 Task: Learn more about a sales navigator core.
Action: Mouse moved to (749, 106)
Screenshot: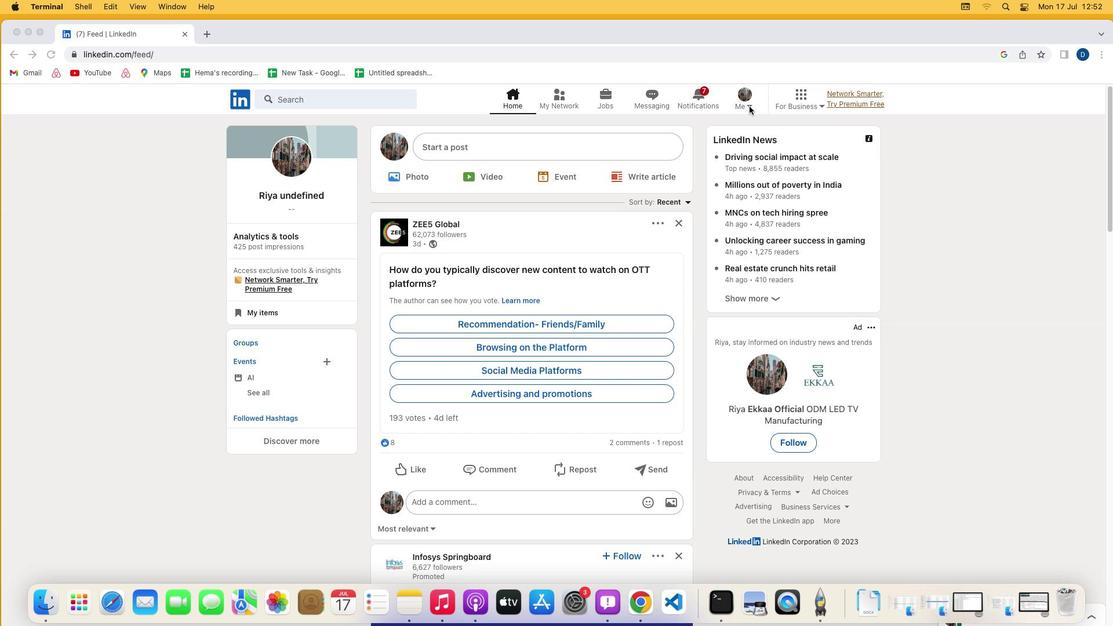 
Action: Mouse pressed left at (749, 106)
Screenshot: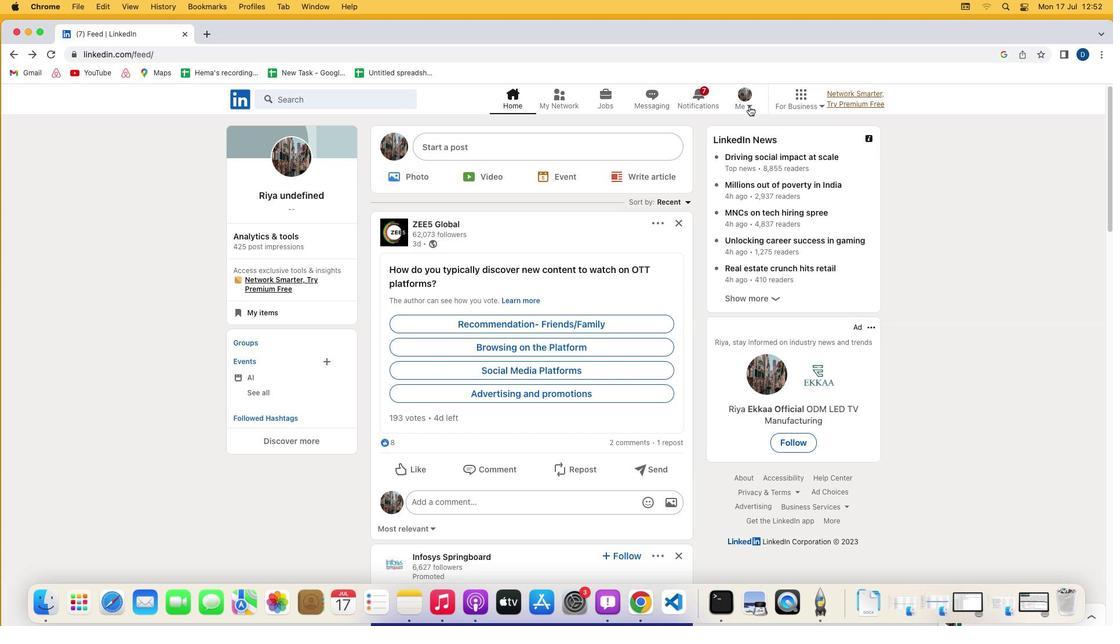 
Action: Mouse moved to (750, 106)
Screenshot: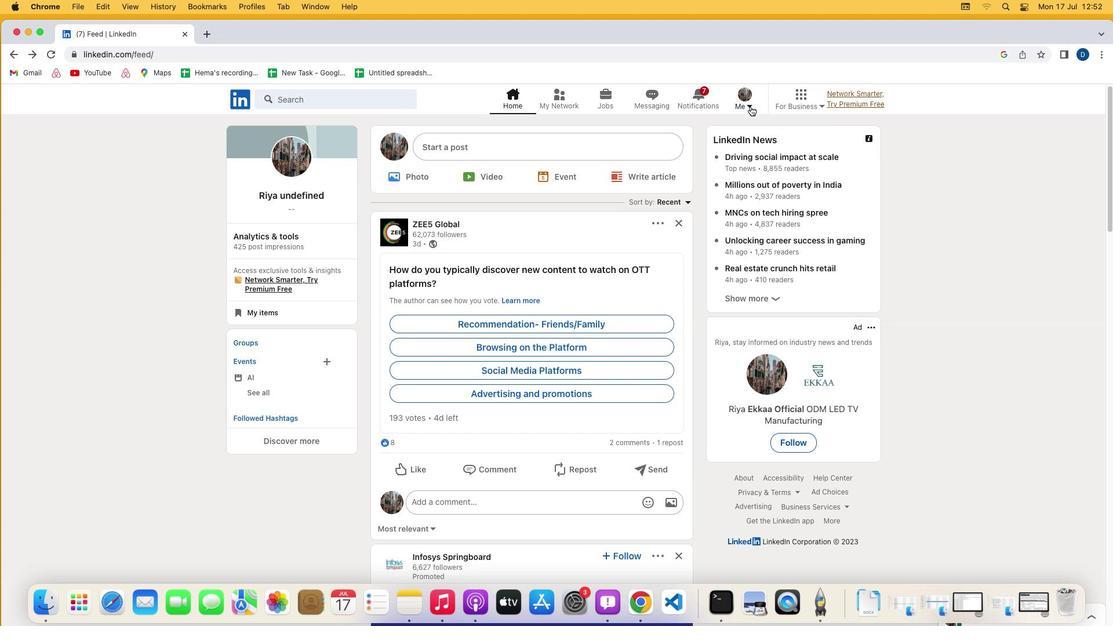 
Action: Mouse pressed left at (750, 106)
Screenshot: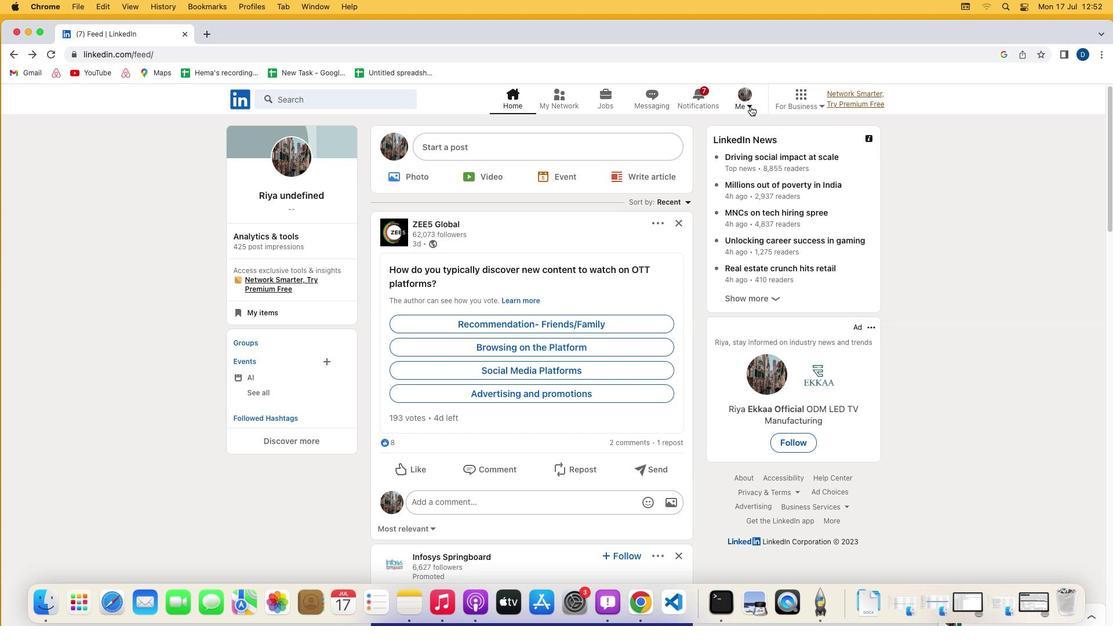 
Action: Mouse moved to (672, 223)
Screenshot: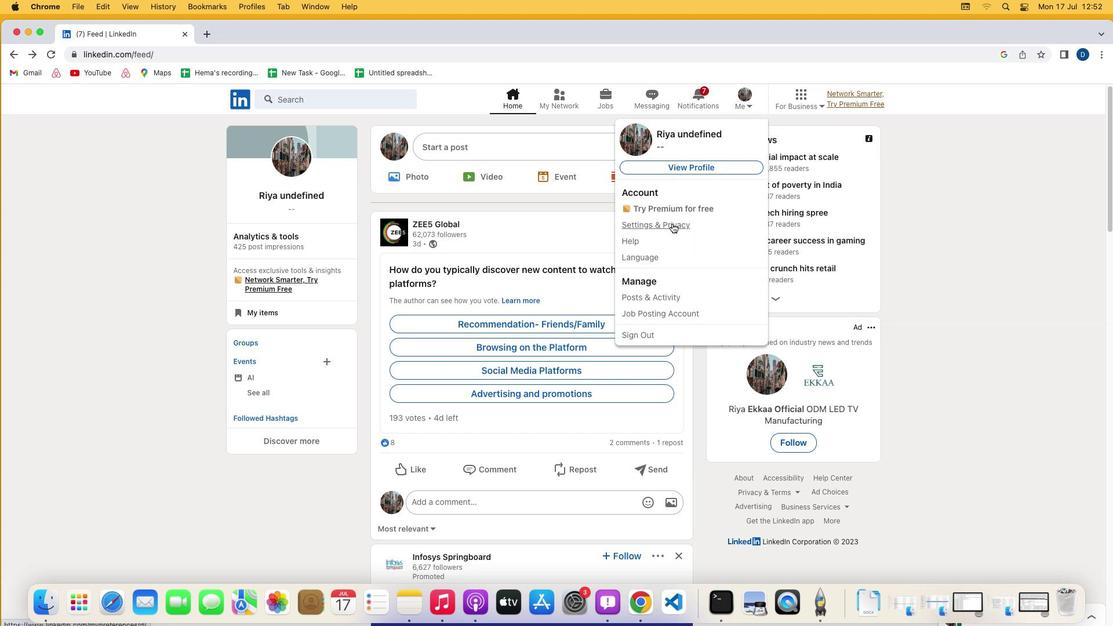 
Action: Mouse pressed left at (672, 223)
Screenshot: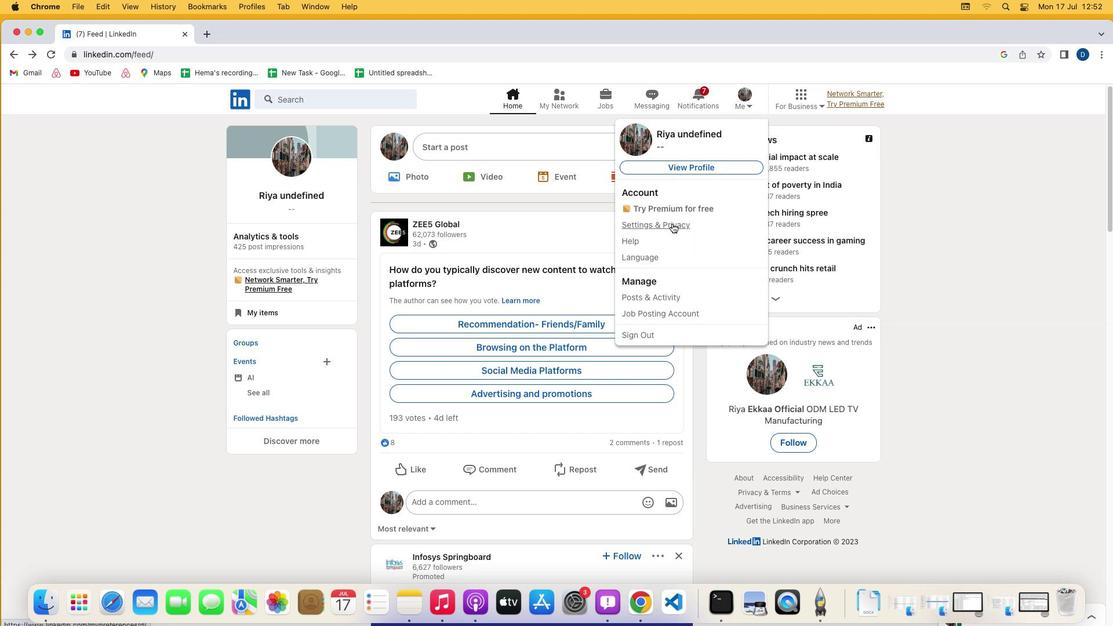 
Action: Mouse moved to (575, 368)
Screenshot: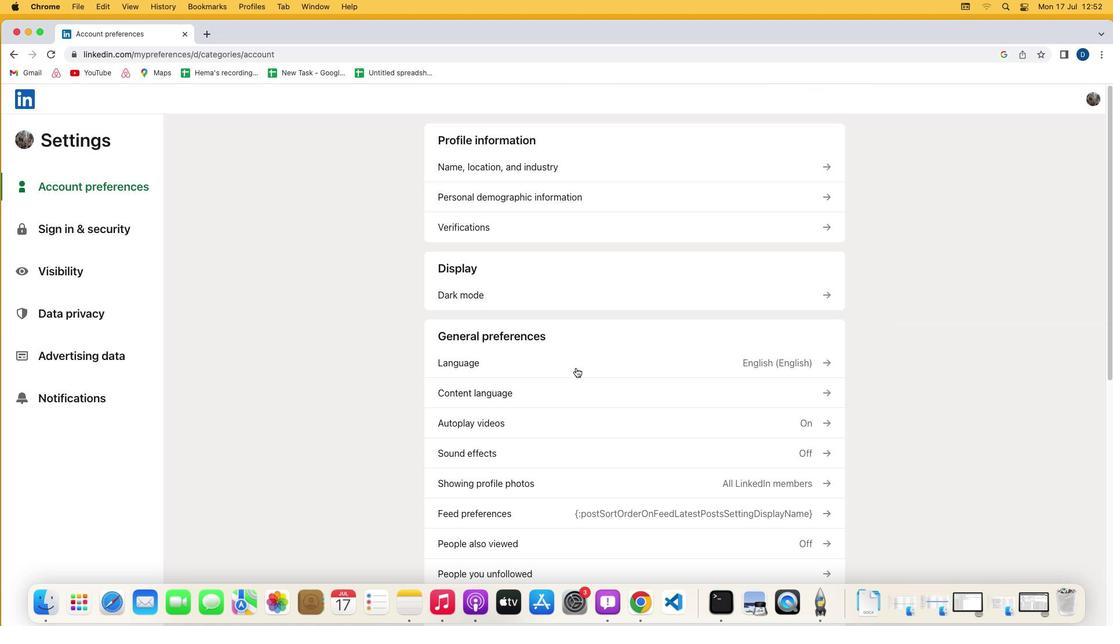 
Action: Mouse scrolled (575, 368) with delta (0, 0)
Screenshot: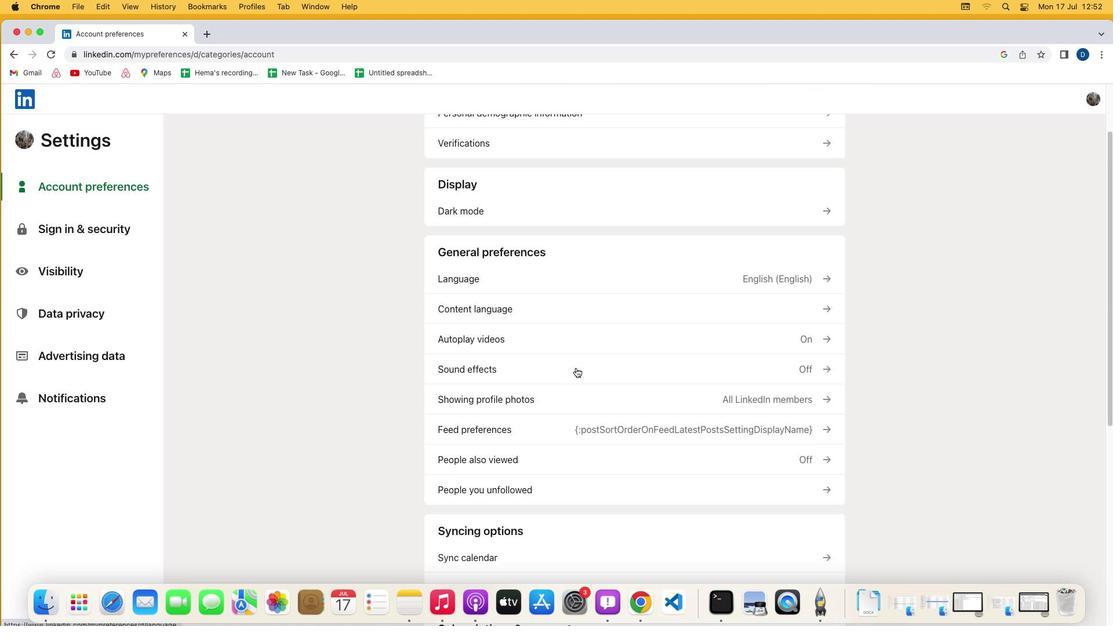 
Action: Mouse scrolled (575, 368) with delta (0, 0)
Screenshot: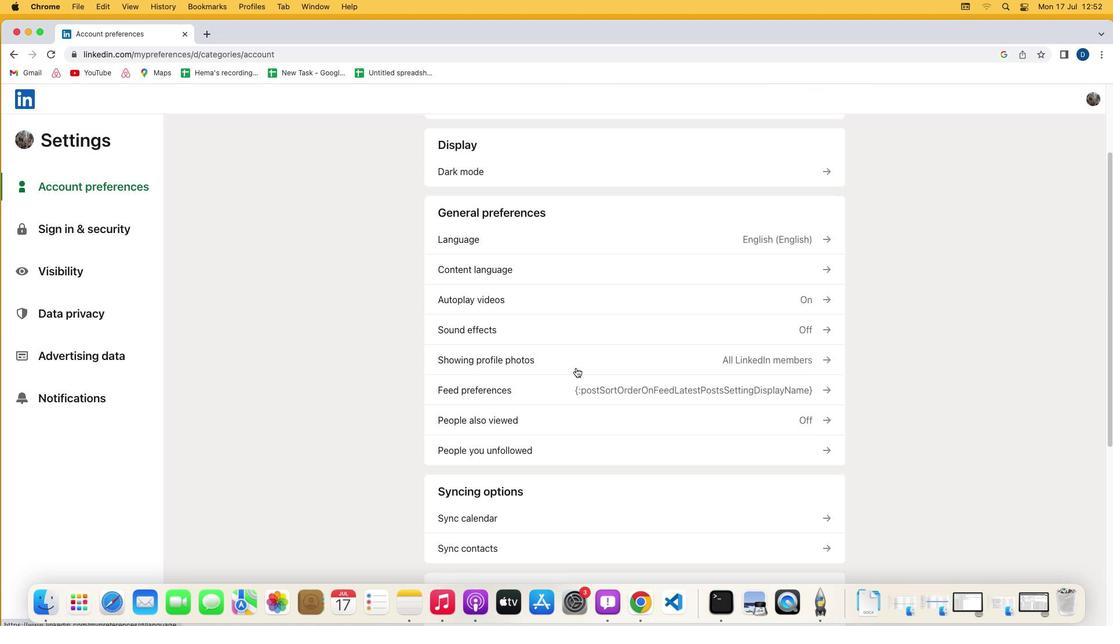
Action: Mouse scrolled (575, 368) with delta (0, -1)
Screenshot: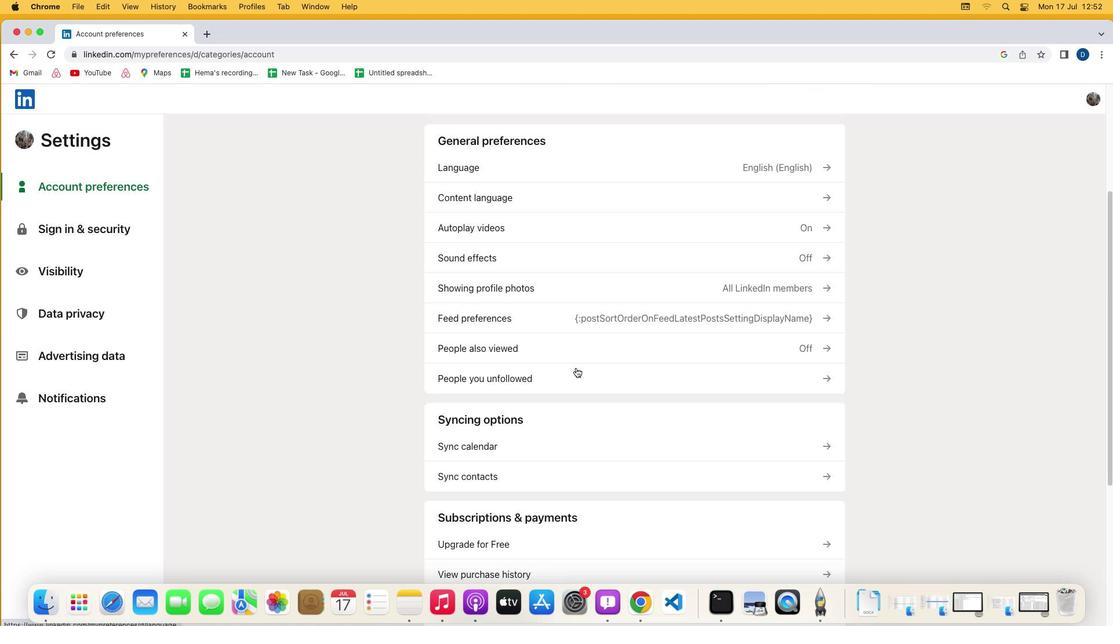 
Action: Mouse scrolled (575, 368) with delta (0, -2)
Screenshot: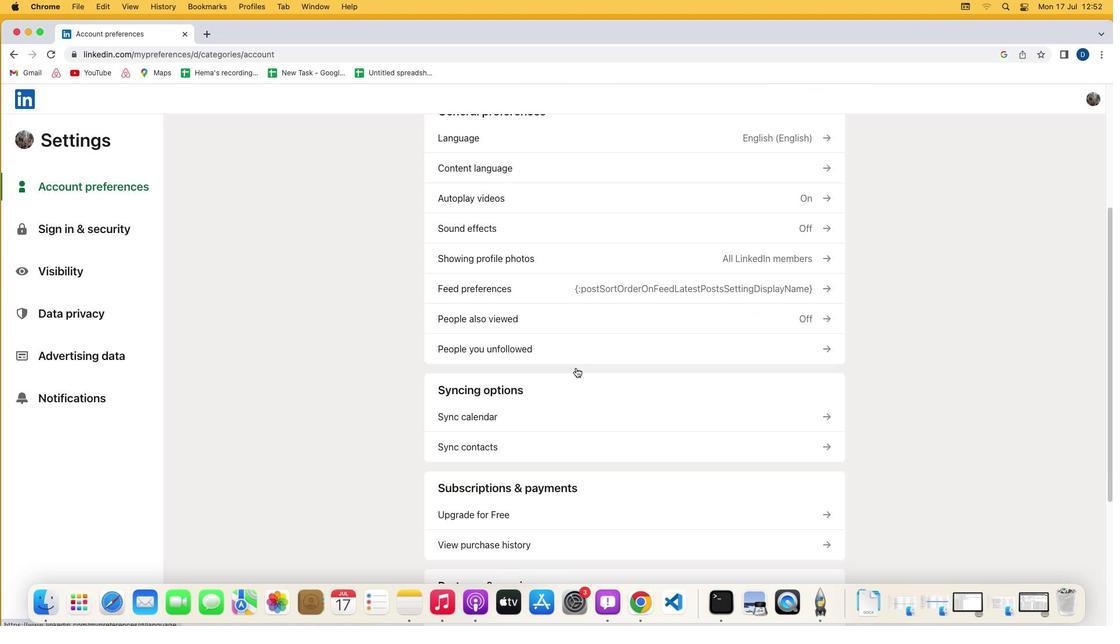 
Action: Mouse scrolled (575, 368) with delta (0, 0)
Screenshot: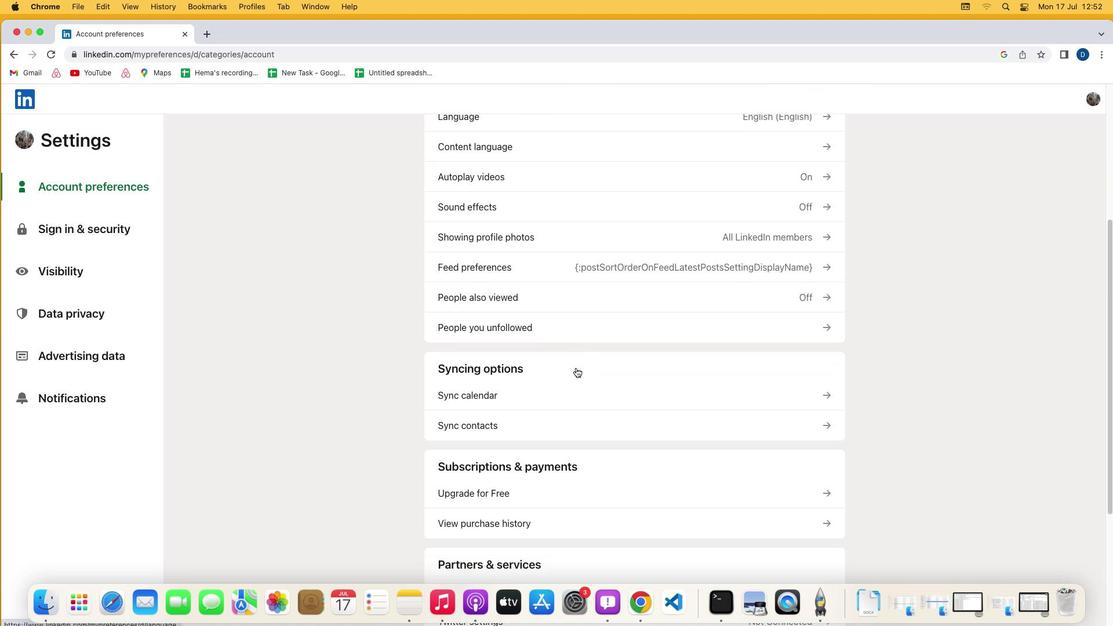 
Action: Mouse scrolled (575, 368) with delta (0, 0)
Screenshot: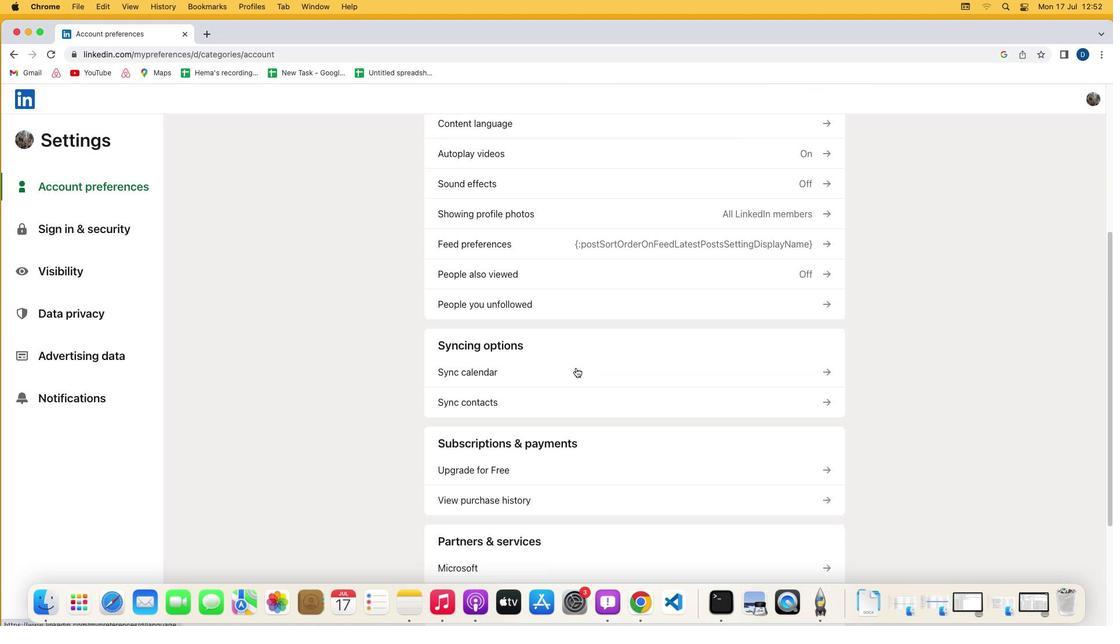
Action: Mouse scrolled (575, 368) with delta (0, -1)
Screenshot: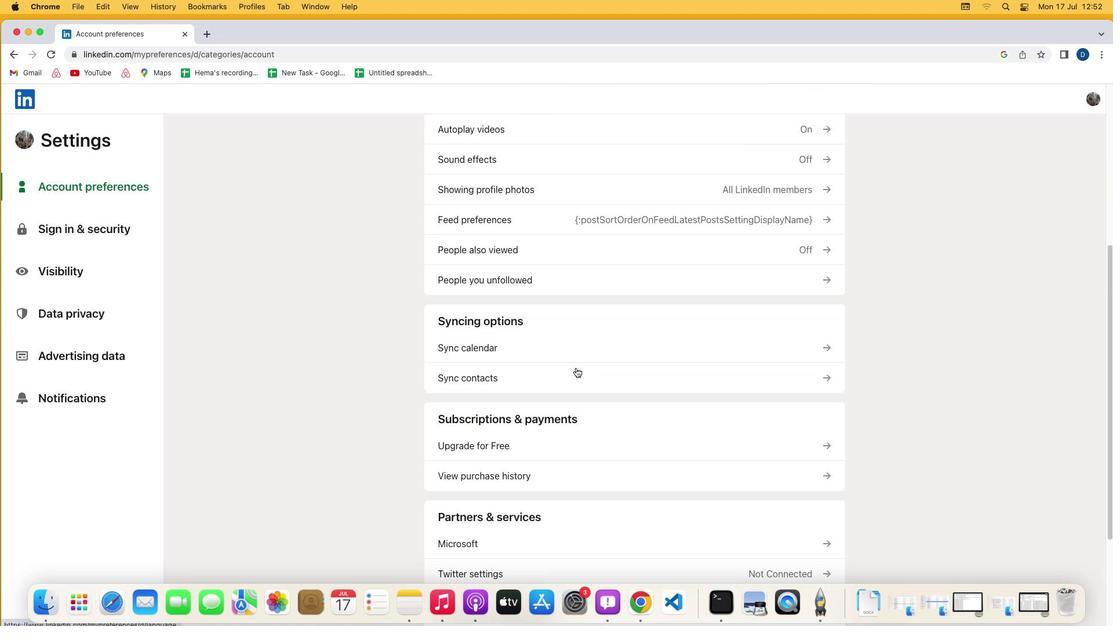 
Action: Mouse moved to (496, 422)
Screenshot: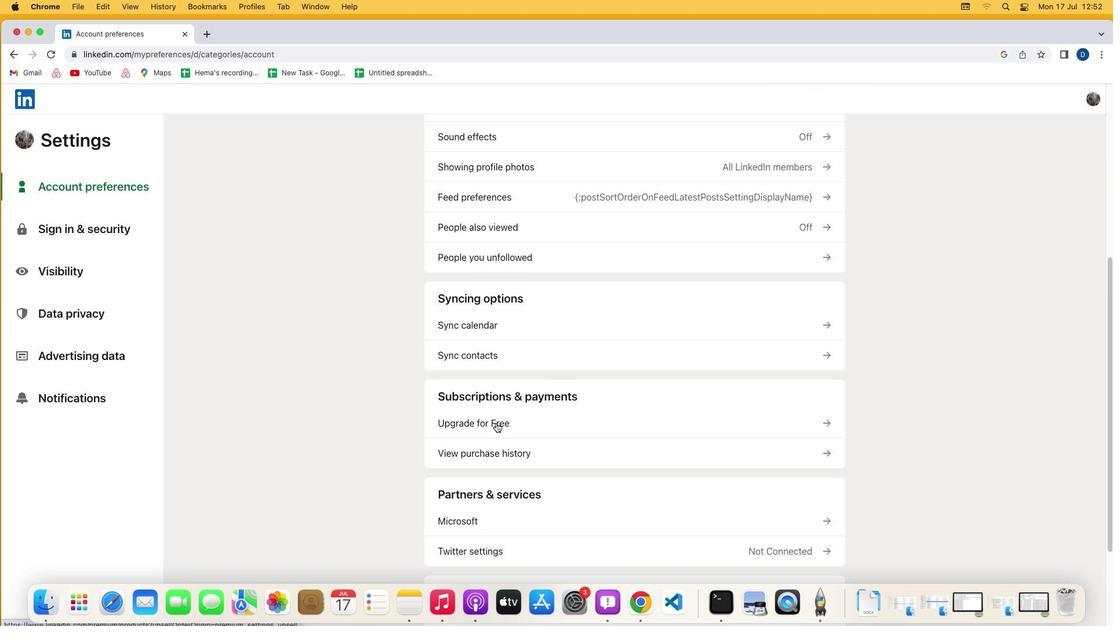 
Action: Mouse pressed left at (496, 422)
Screenshot: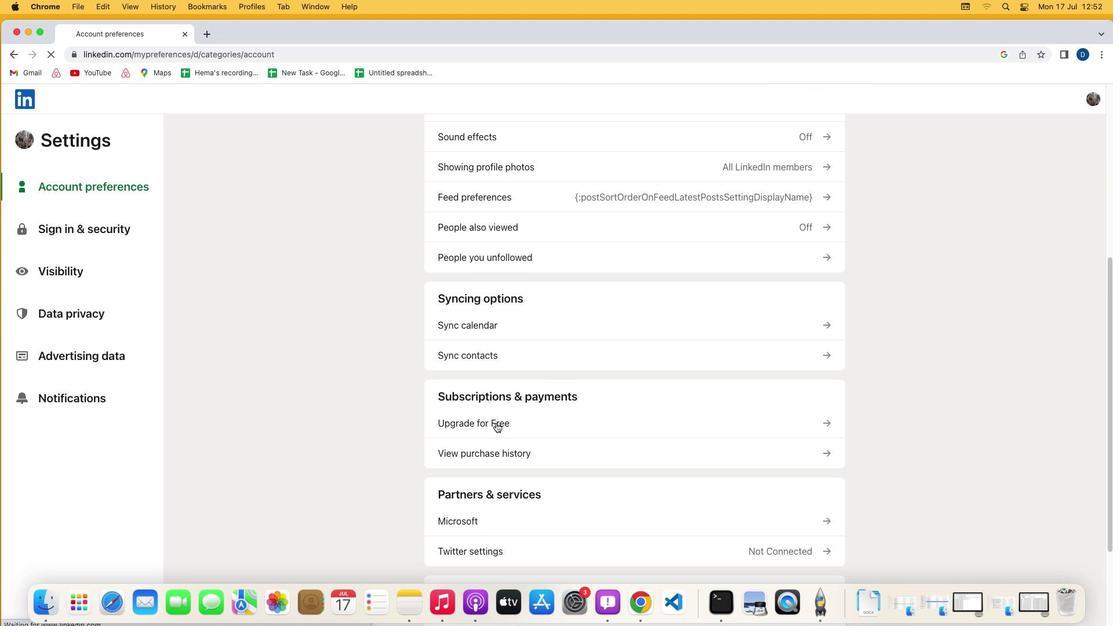 
Action: Mouse moved to (452, 346)
Screenshot: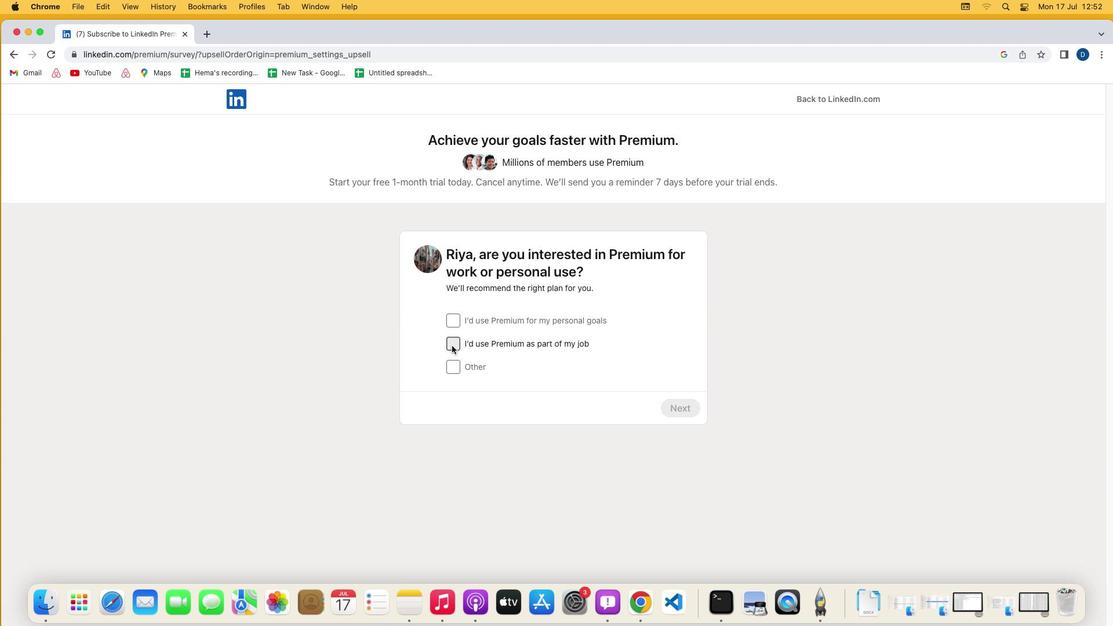 
Action: Mouse pressed left at (452, 346)
Screenshot: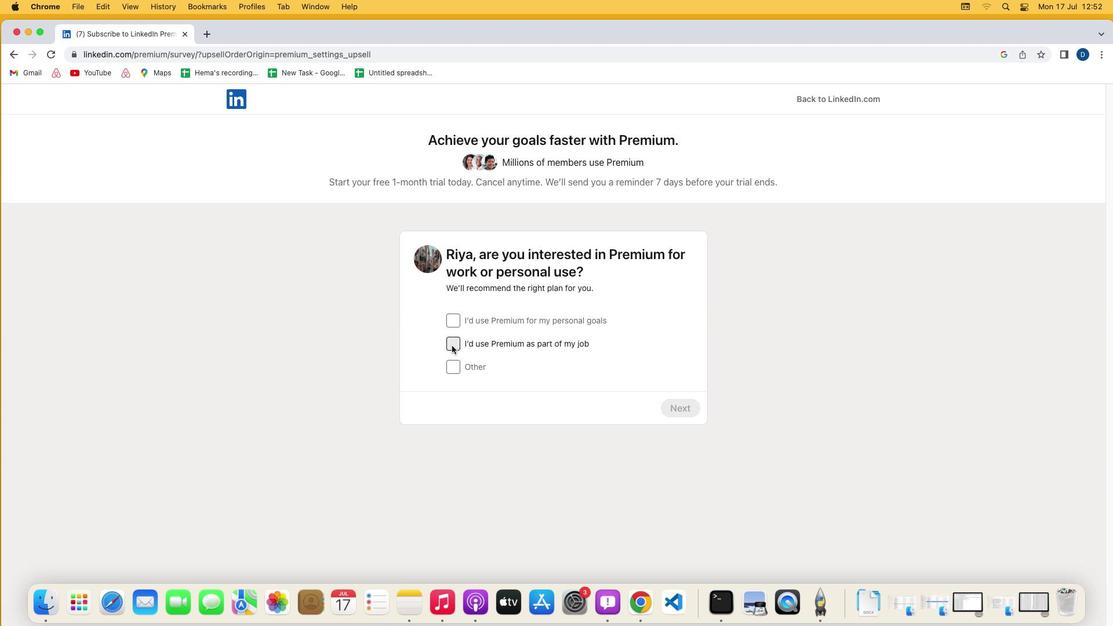 
Action: Mouse moved to (671, 405)
Screenshot: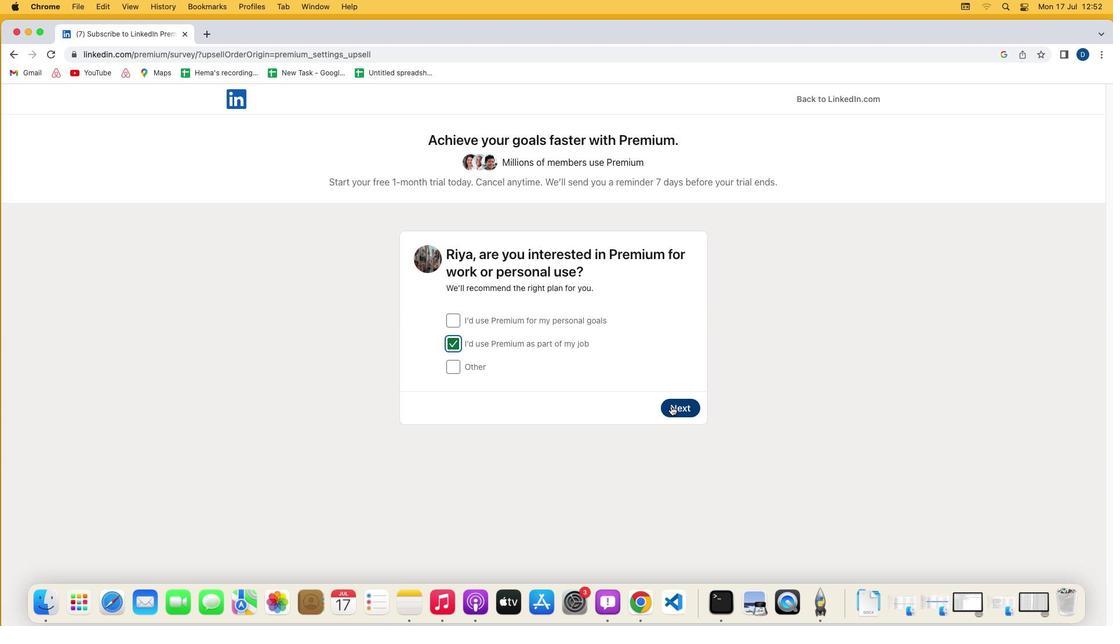 
Action: Mouse pressed left at (671, 405)
Screenshot: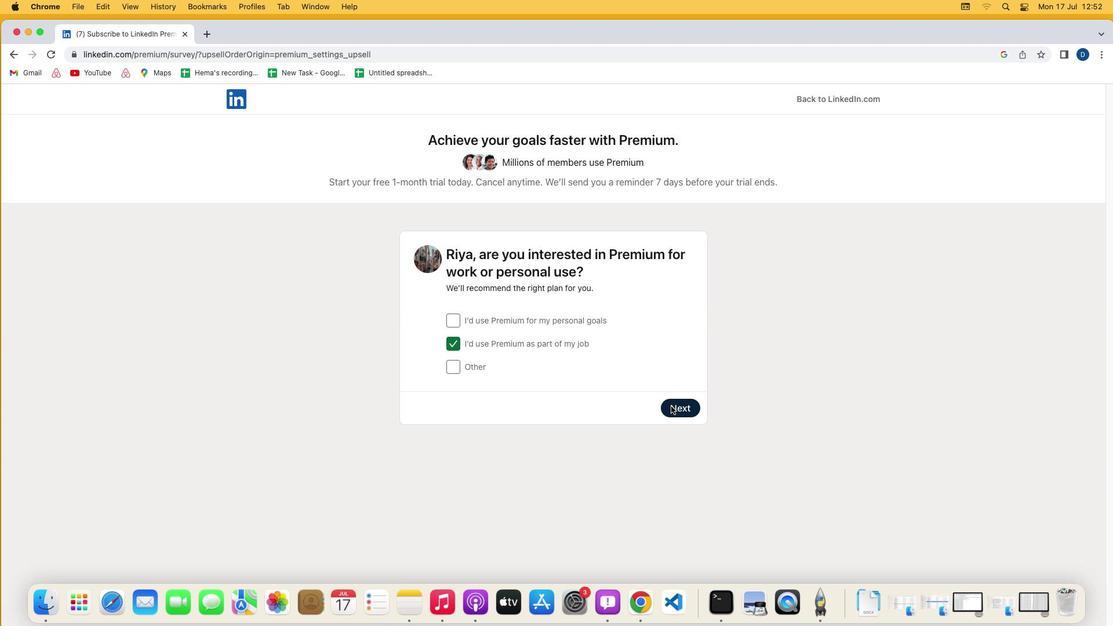 
Action: Mouse moved to (455, 343)
Screenshot: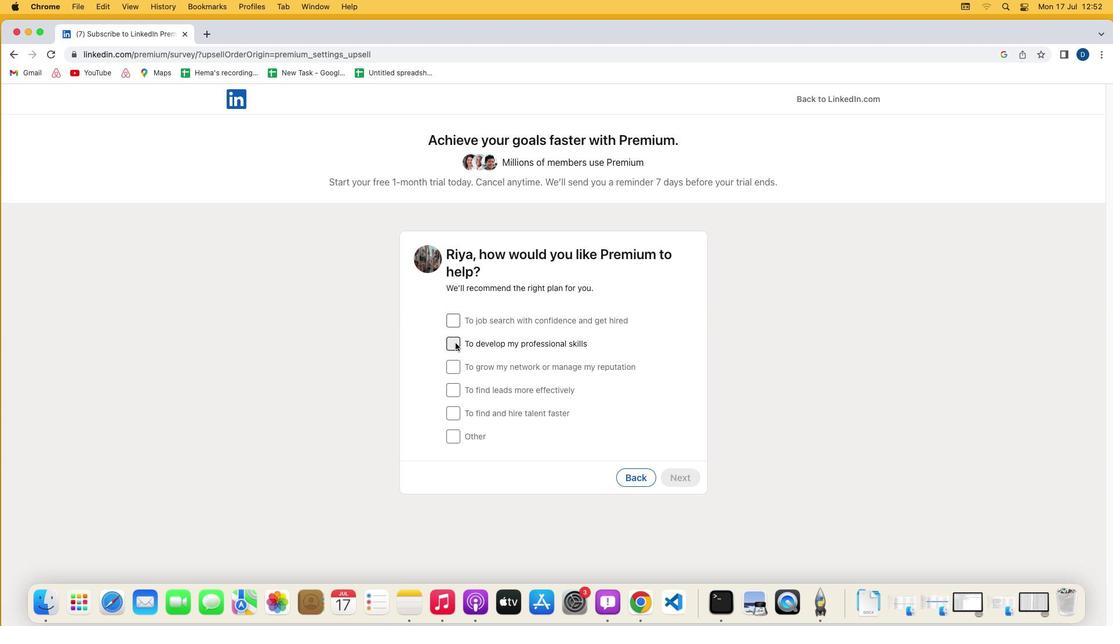 
Action: Mouse pressed left at (455, 343)
Screenshot: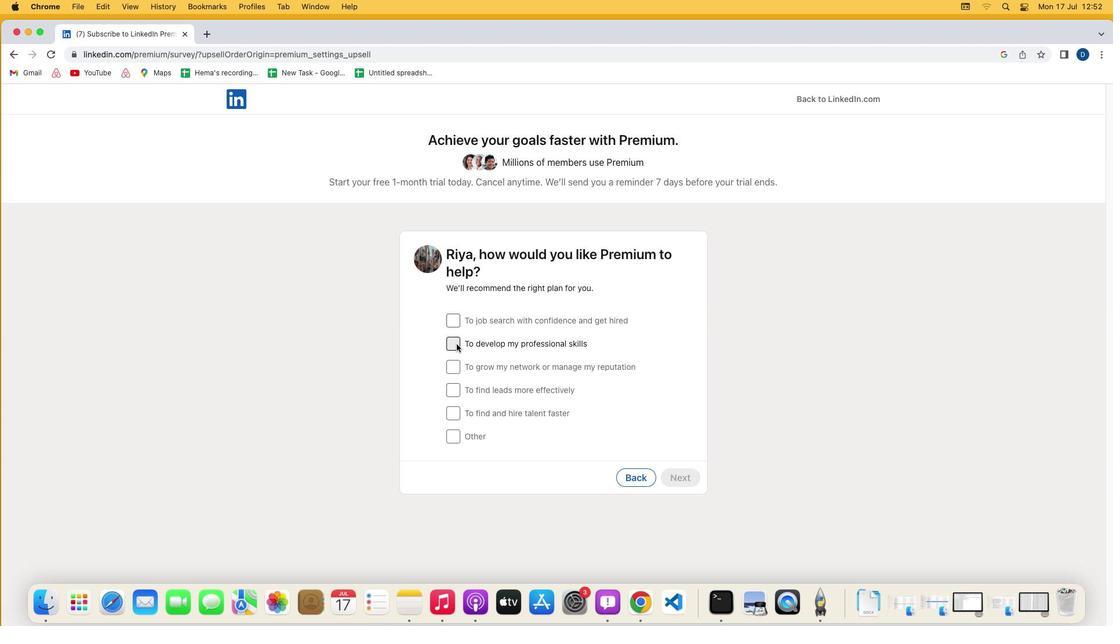 
Action: Mouse moved to (672, 475)
Screenshot: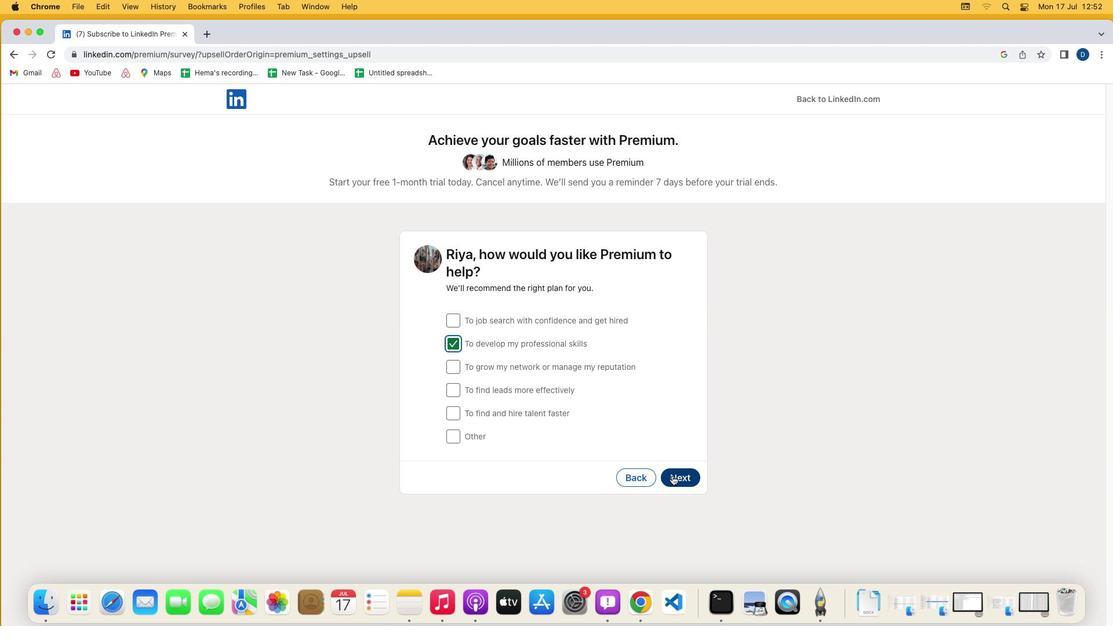 
Action: Mouse pressed left at (672, 475)
Screenshot: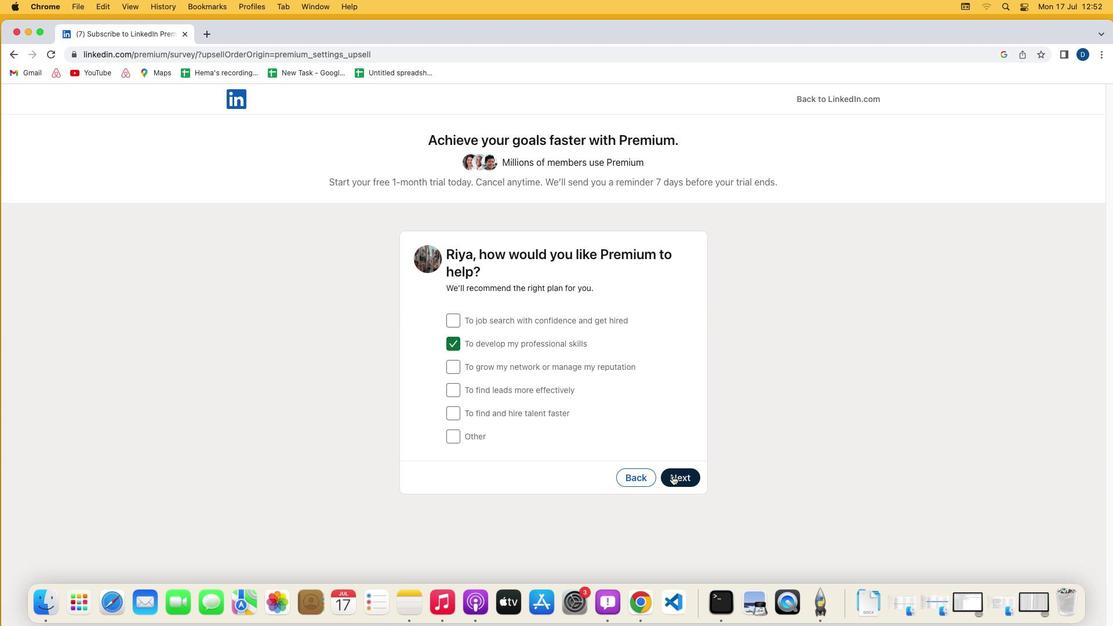 
Action: Mouse moved to (448, 437)
Screenshot: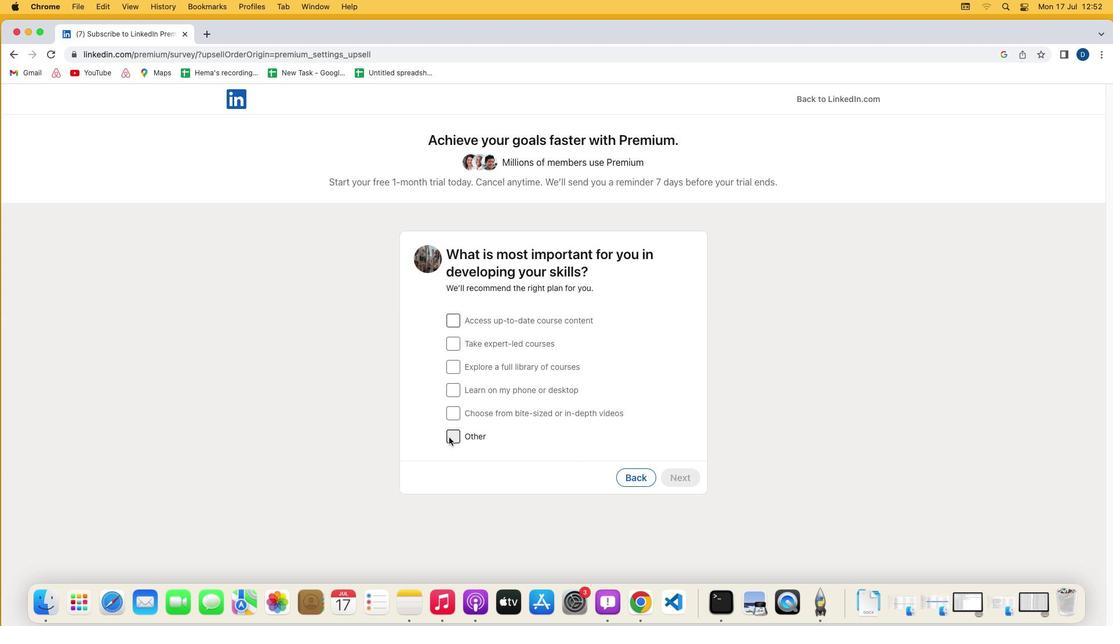 
Action: Mouse pressed left at (448, 437)
Screenshot: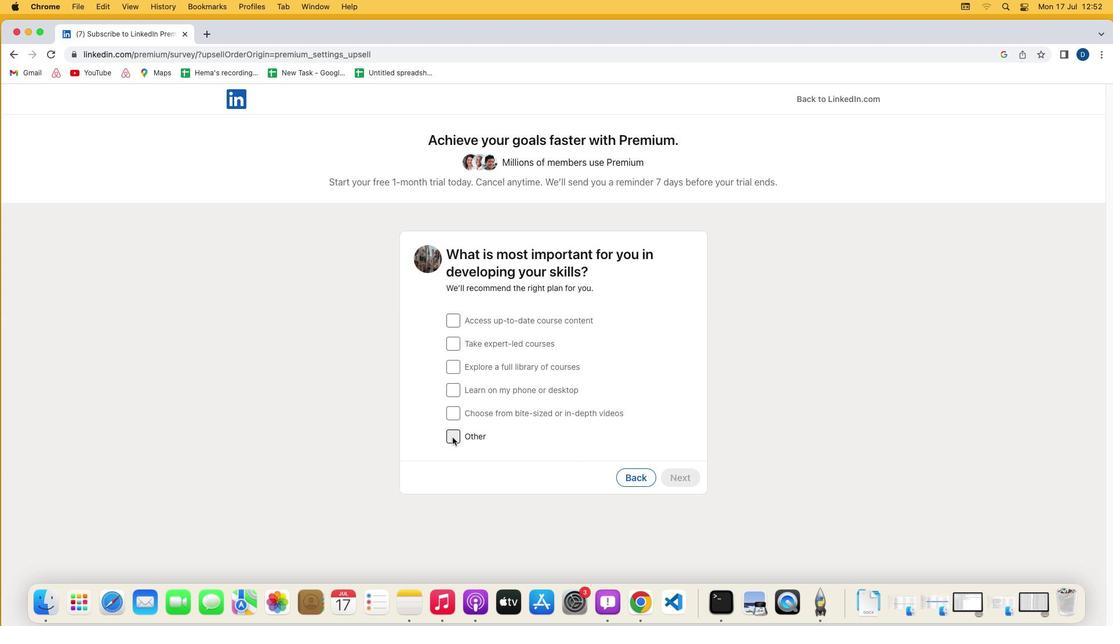 
Action: Mouse moved to (688, 481)
Screenshot: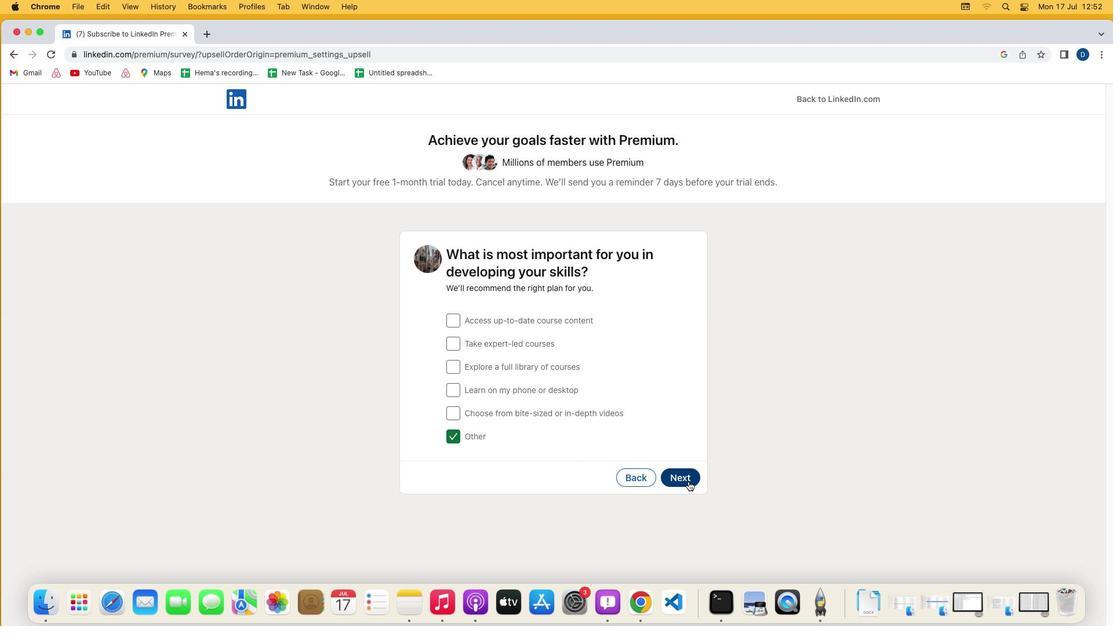 
Action: Mouse pressed left at (688, 481)
Screenshot: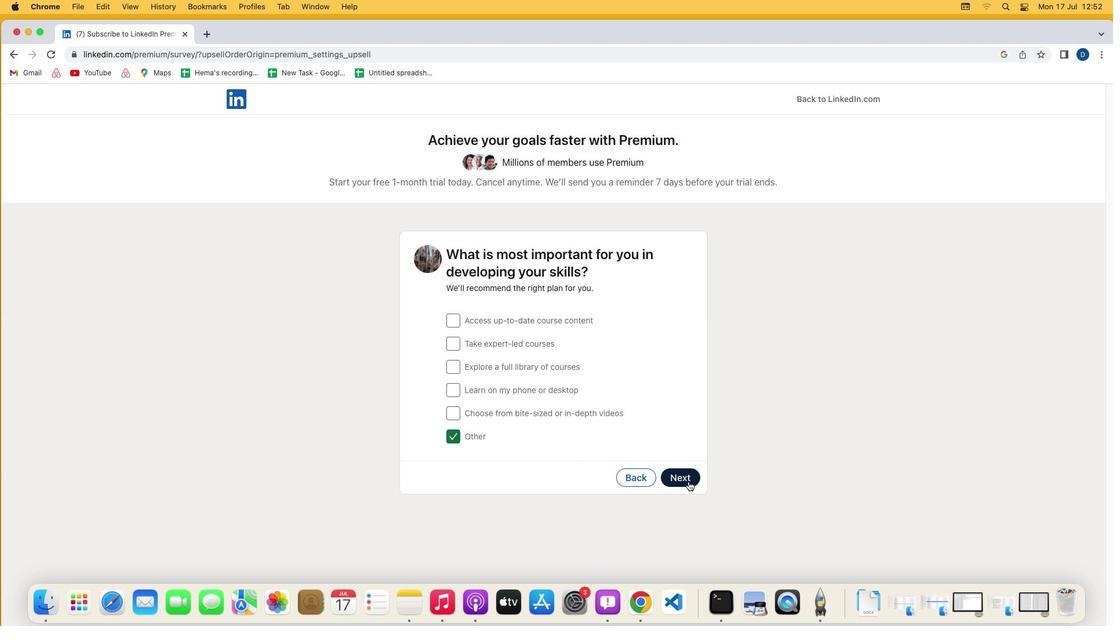 
Action: Mouse moved to (601, 482)
Screenshot: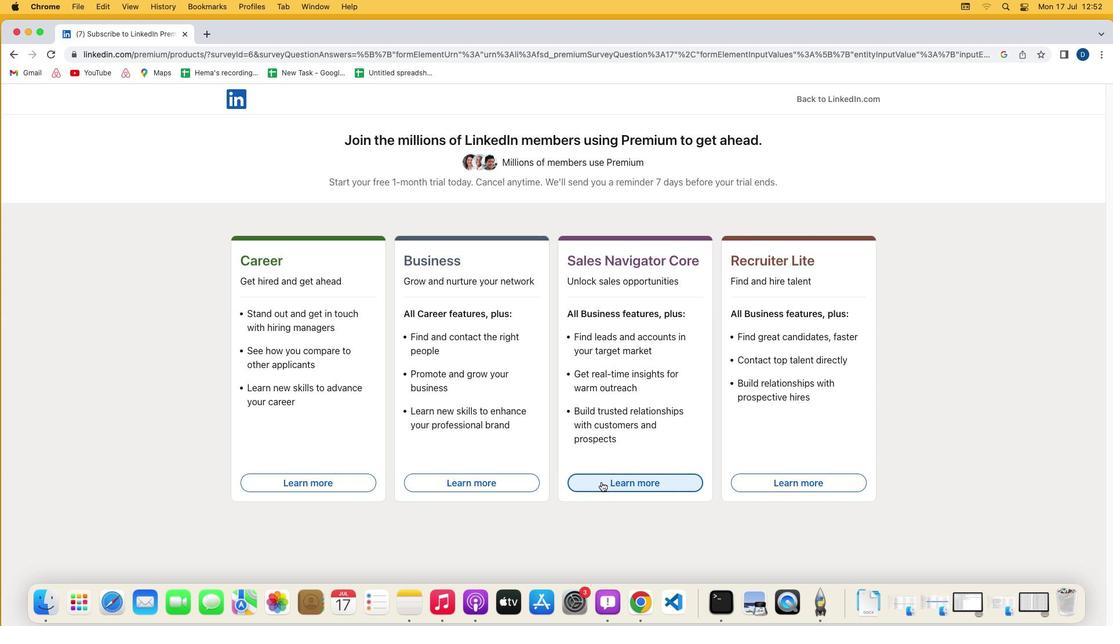 
Action: Mouse pressed left at (601, 482)
Screenshot: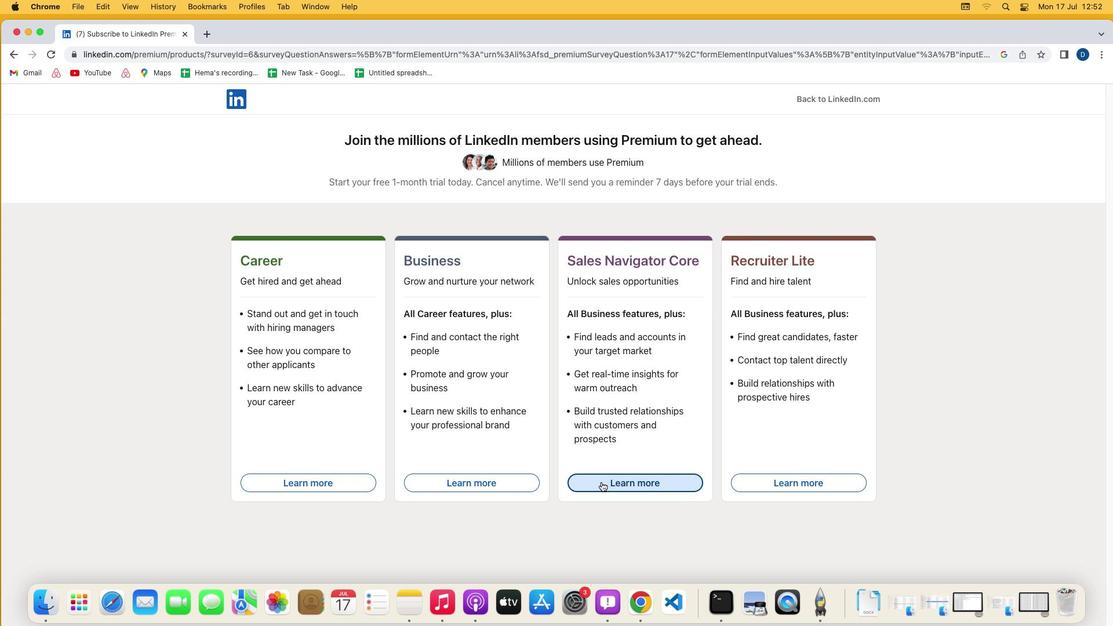 
